 Task: Change the audio output volume step to 12.90.
Action: Mouse moved to (102, 14)
Screenshot: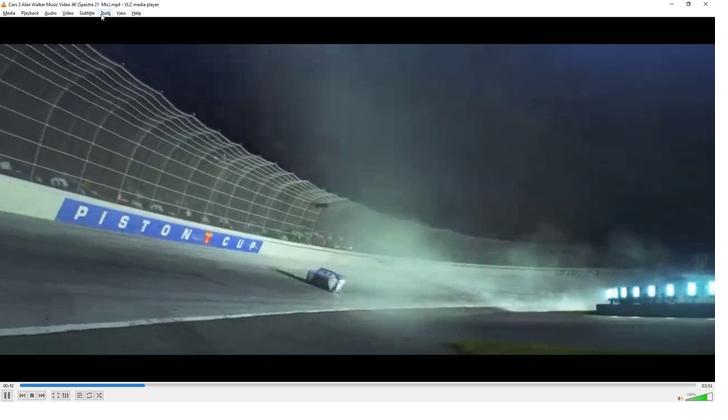 
Action: Mouse pressed left at (102, 14)
Screenshot: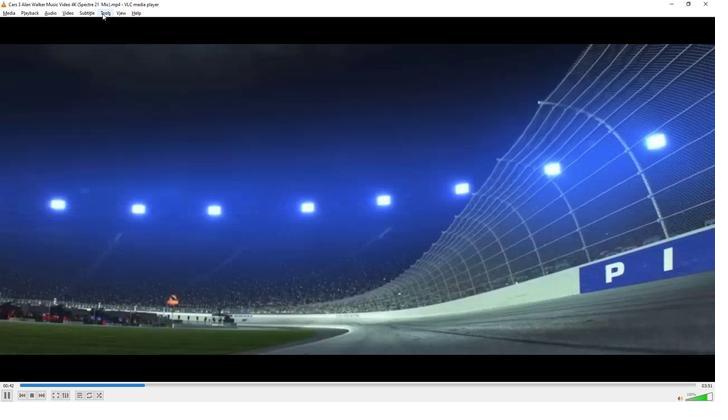 
Action: Mouse moved to (116, 99)
Screenshot: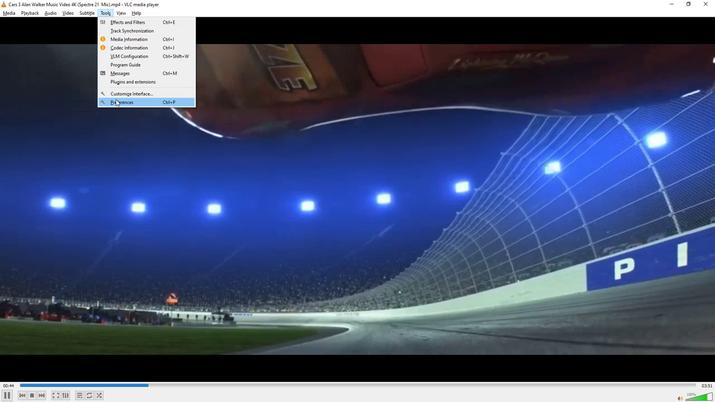 
Action: Mouse pressed left at (116, 99)
Screenshot: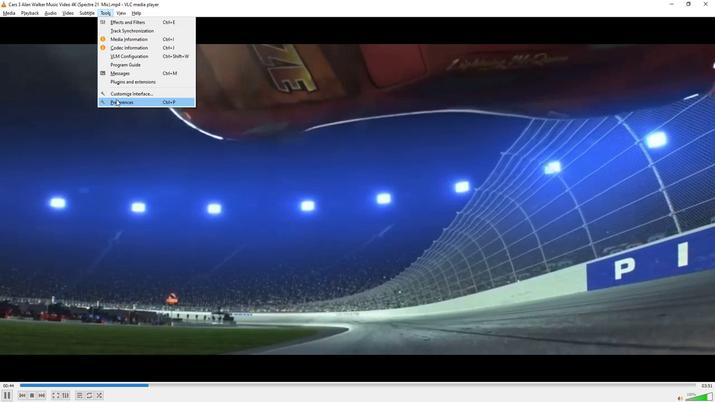 
Action: Mouse moved to (208, 302)
Screenshot: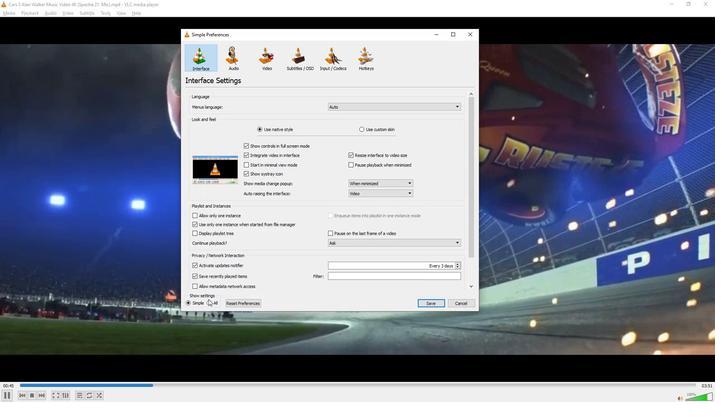 
Action: Mouse pressed left at (208, 302)
Screenshot: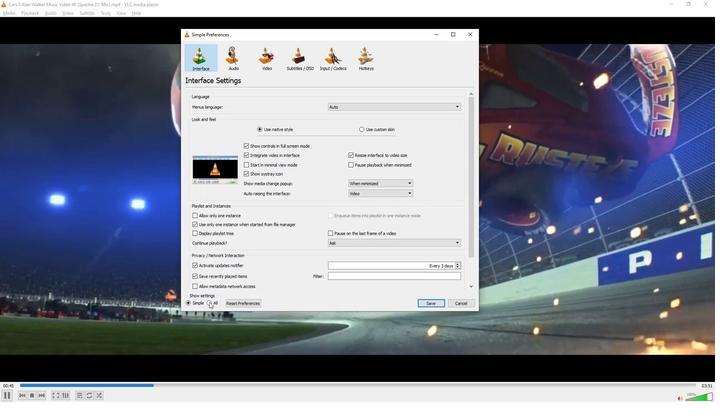 
Action: Mouse moved to (231, 113)
Screenshot: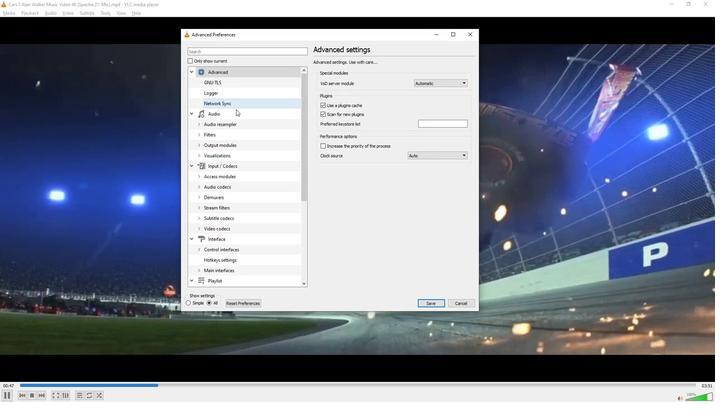 
Action: Mouse pressed left at (231, 113)
Screenshot: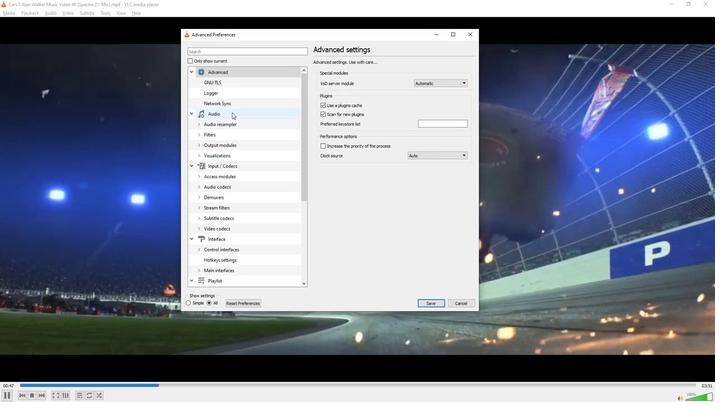 
Action: Mouse moved to (467, 92)
Screenshot: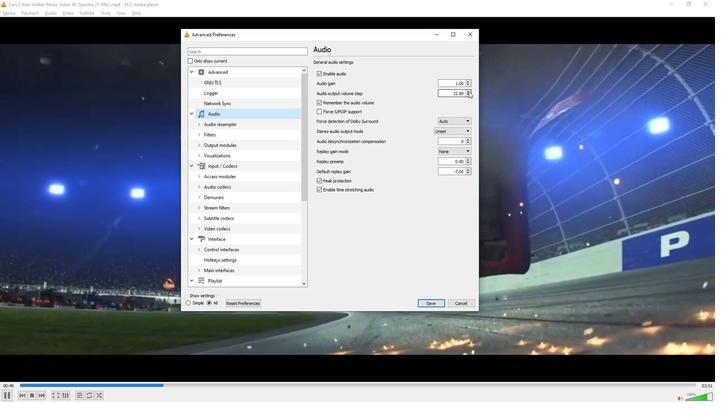 
Action: Mouse pressed left at (467, 92)
Screenshot: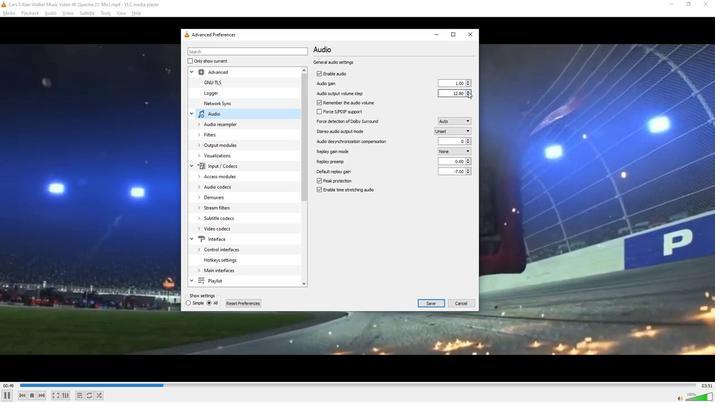 
Action: Mouse moved to (411, 227)
Screenshot: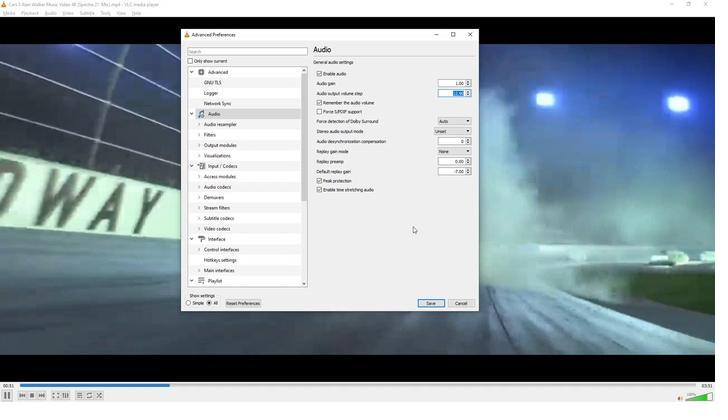 
Action: Mouse pressed left at (411, 227)
Screenshot: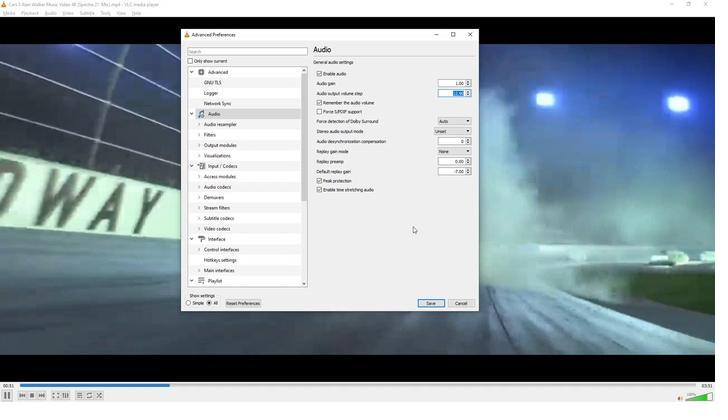 
Action: Mouse moved to (404, 233)
Screenshot: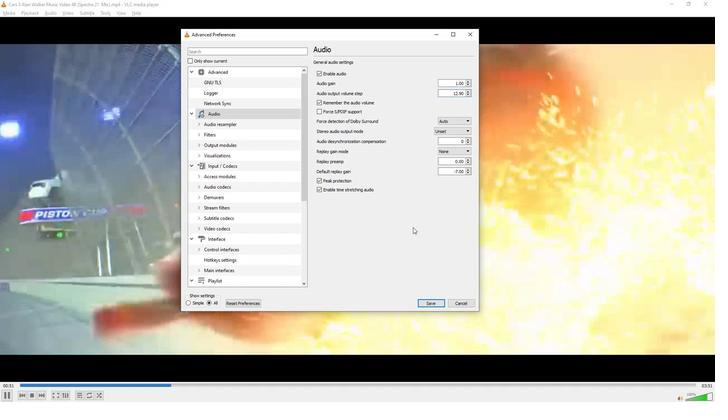 
